 Task: Change the VoD server module to Automatic.
Action: Mouse moved to (109, 14)
Screenshot: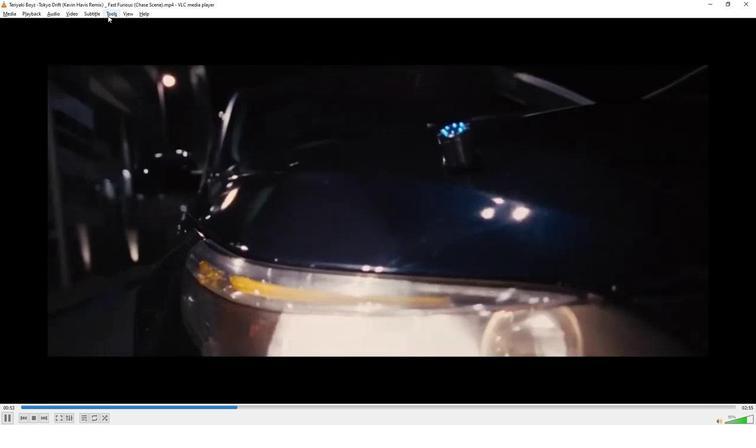 
Action: Mouse pressed left at (109, 14)
Screenshot: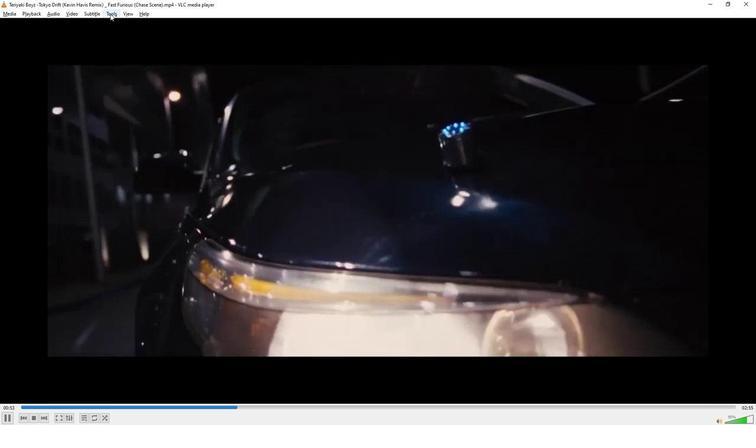
Action: Mouse moved to (128, 110)
Screenshot: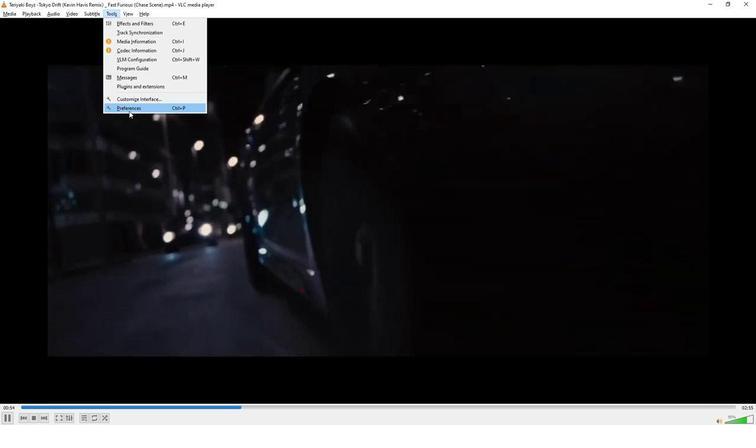 
Action: Mouse pressed left at (128, 110)
Screenshot: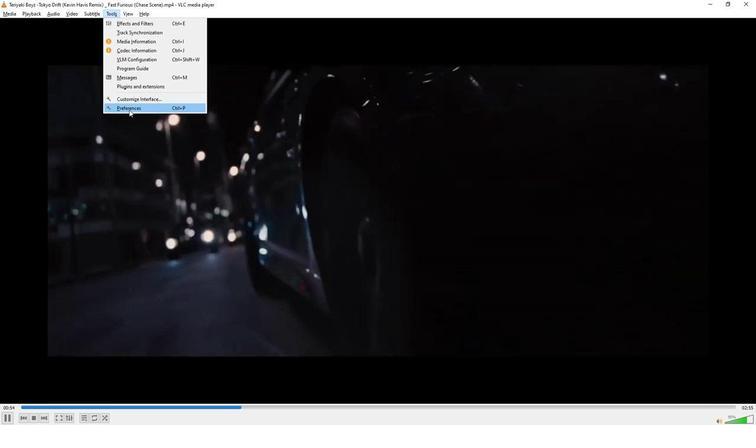 
Action: Mouse moved to (211, 329)
Screenshot: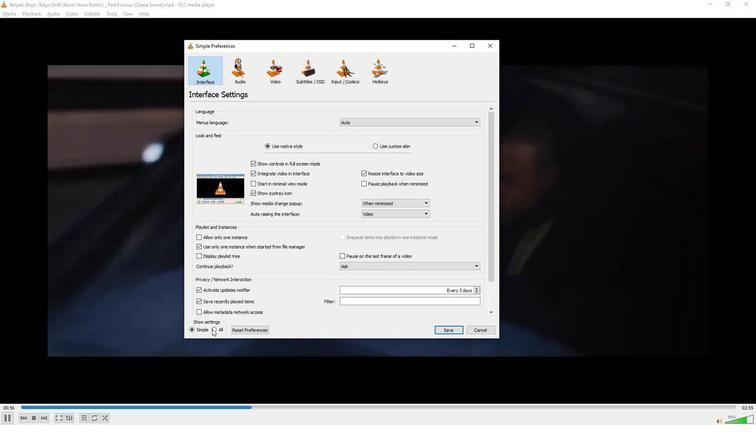 
Action: Mouse pressed left at (211, 329)
Screenshot: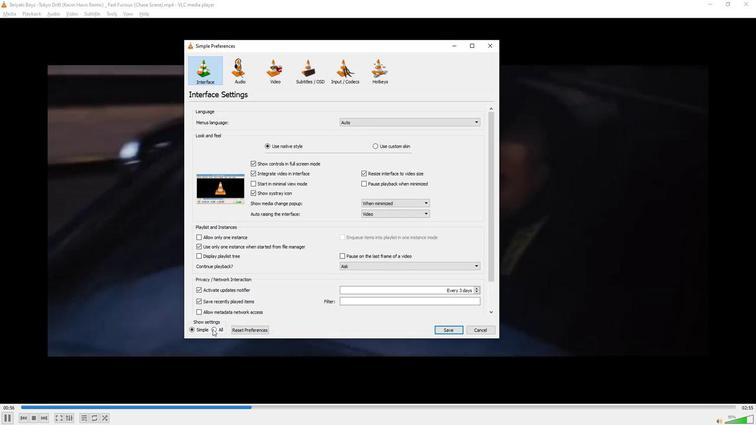 
Action: Mouse moved to (453, 95)
Screenshot: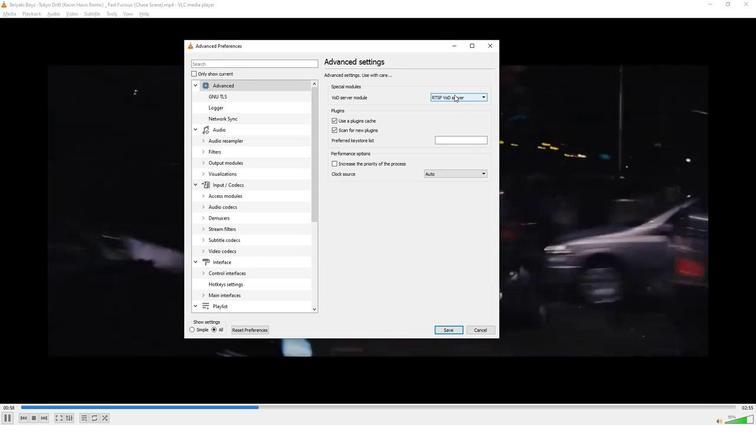 
Action: Mouse pressed left at (453, 95)
Screenshot: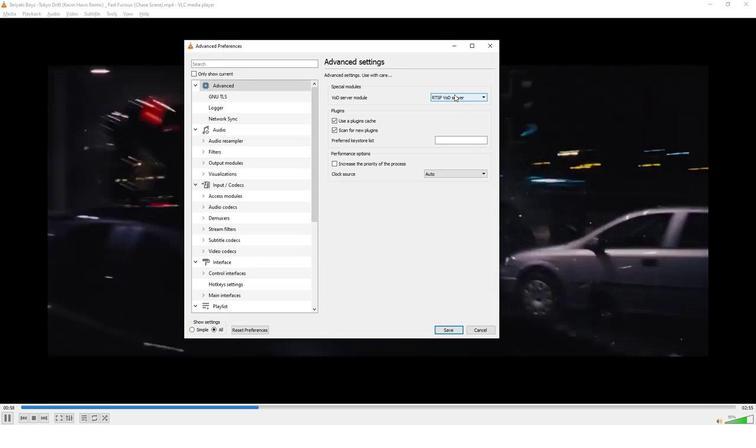 
Action: Mouse moved to (443, 102)
Screenshot: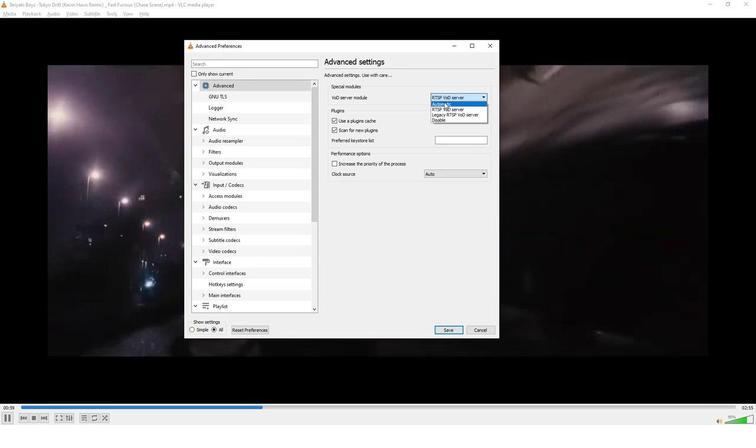 
Action: Mouse pressed left at (443, 102)
Screenshot: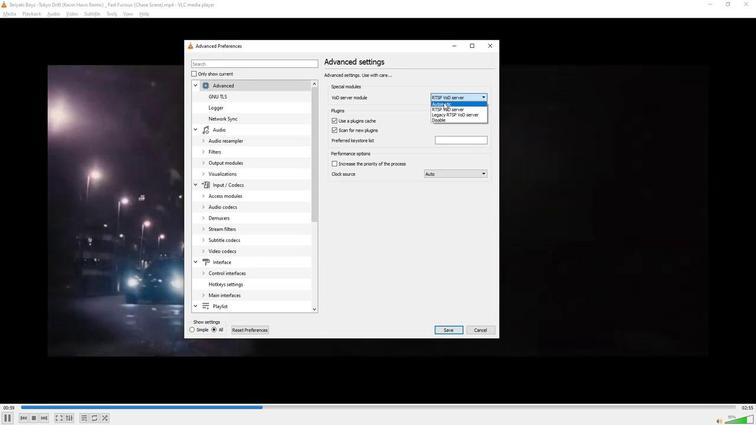 
Action: Mouse moved to (408, 282)
Screenshot: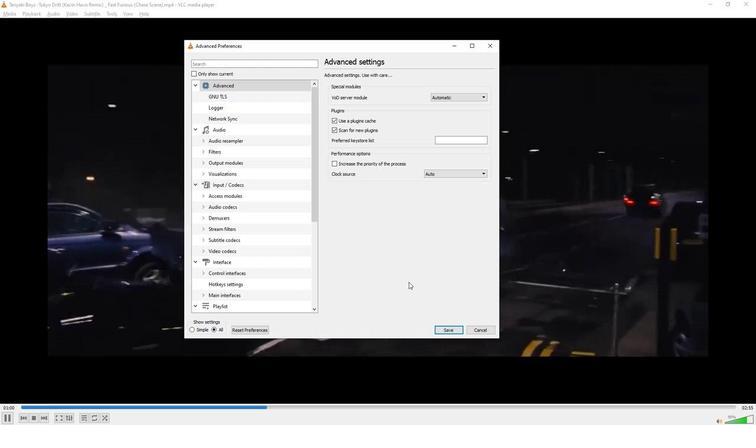 
